 Task: In the  document profit.html Download file as 'HTML ' Share this file with 'softage.6@softage.net' Insert the command  Editing
Action: Mouse moved to (282, 344)
Screenshot: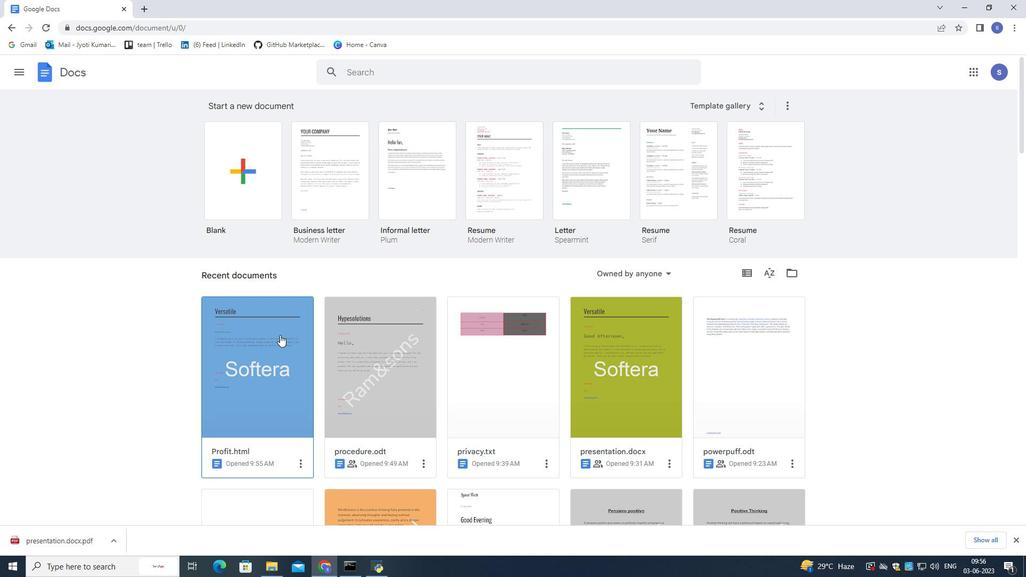 
Action: Mouse pressed left at (282, 344)
Screenshot: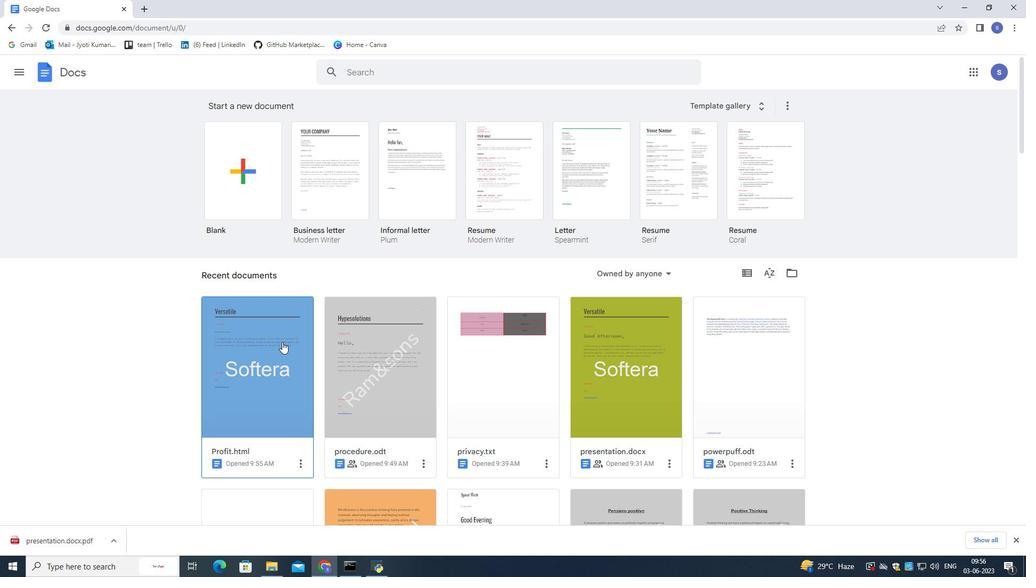 
Action: Mouse pressed left at (282, 344)
Screenshot: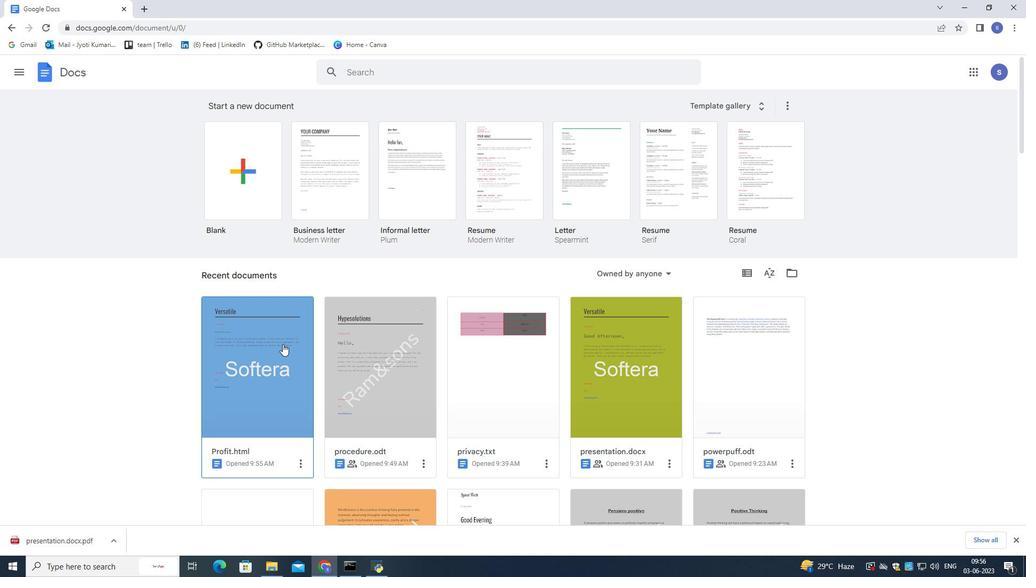 
Action: Mouse moved to (36, 79)
Screenshot: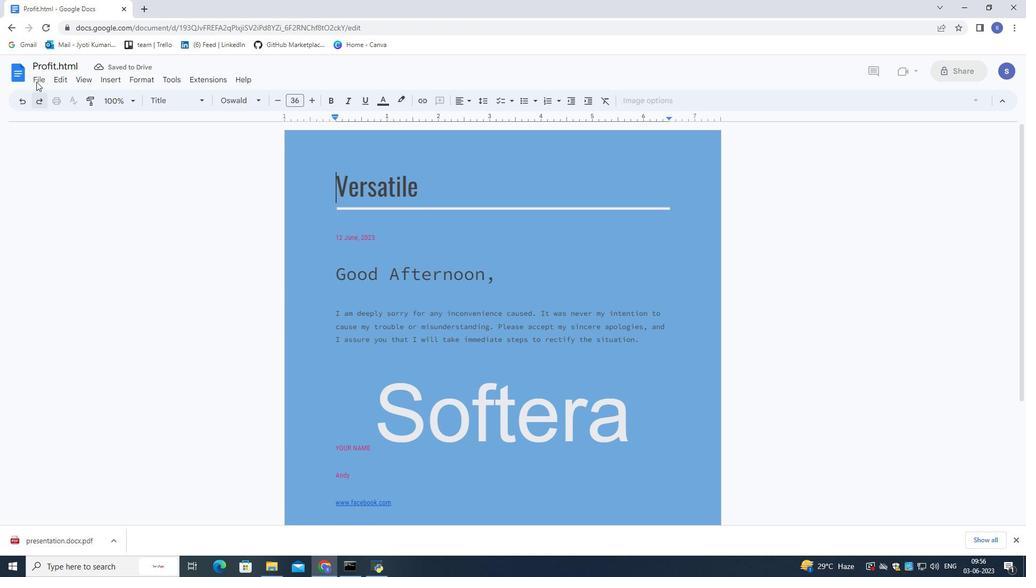 
Action: Mouse pressed left at (36, 79)
Screenshot: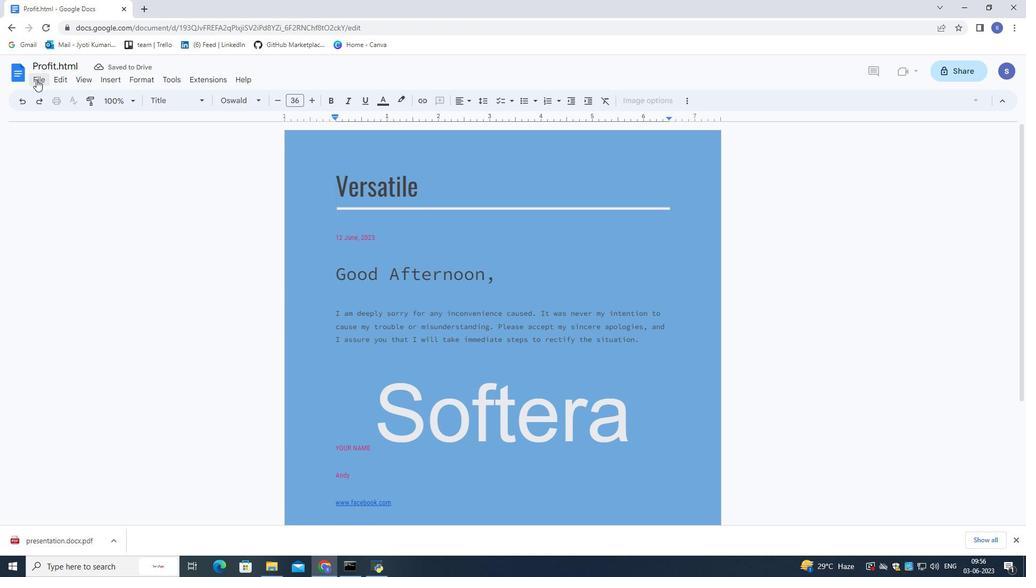
Action: Mouse moved to (249, 249)
Screenshot: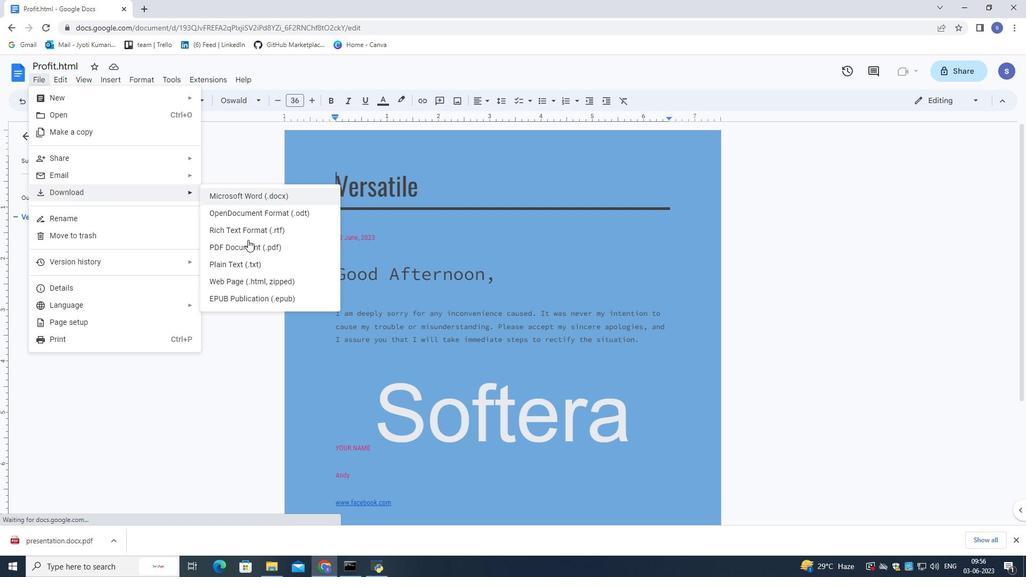 
Action: Mouse pressed left at (249, 249)
Screenshot: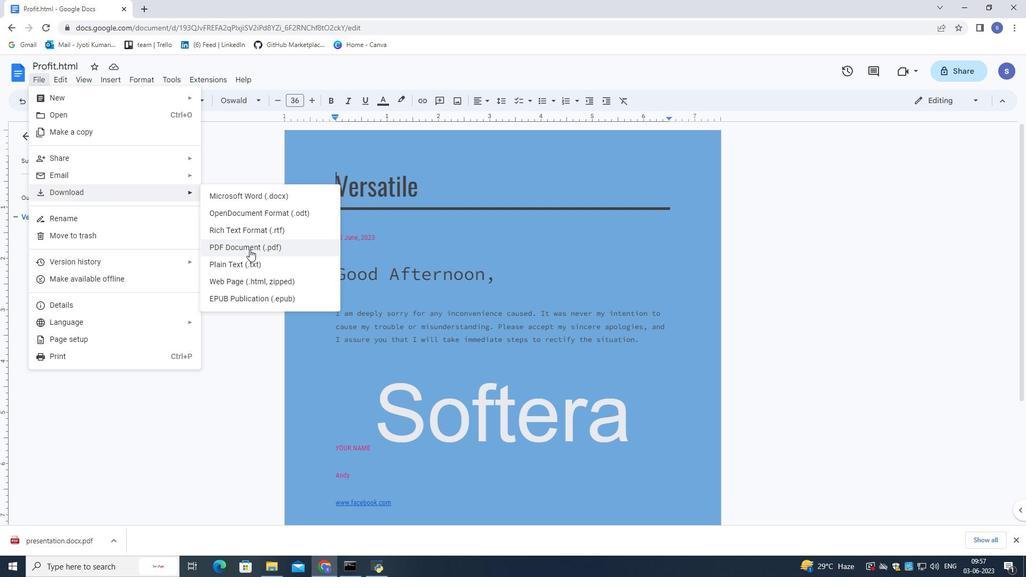 
Action: Mouse moved to (38, 81)
Screenshot: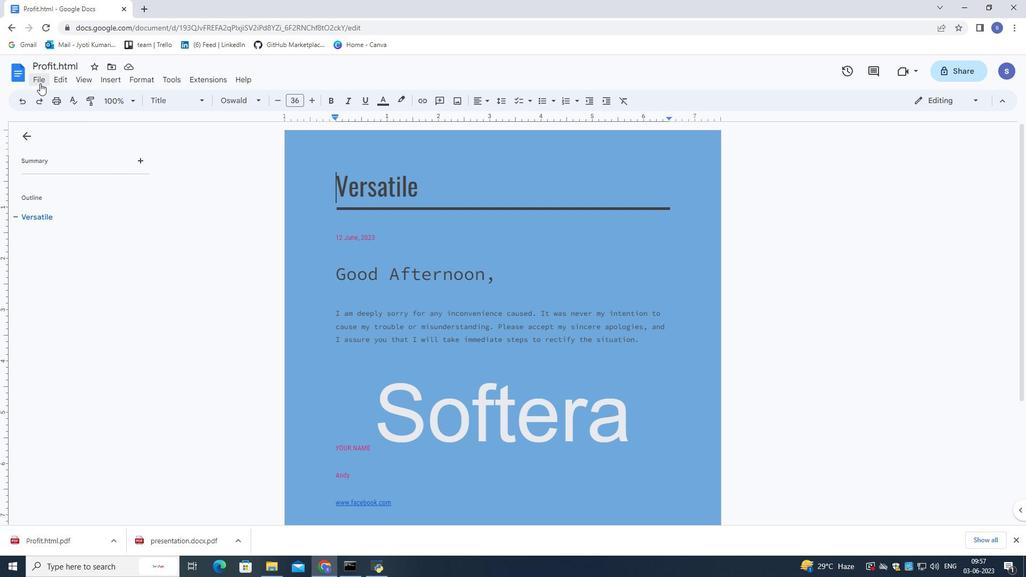 
Action: Mouse pressed left at (38, 81)
Screenshot: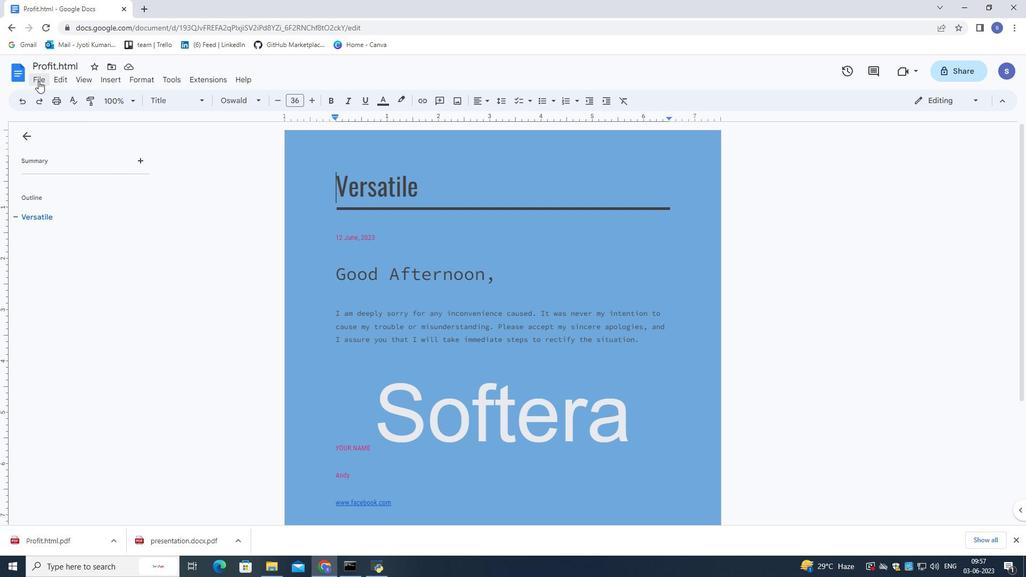 
Action: Mouse moved to (222, 162)
Screenshot: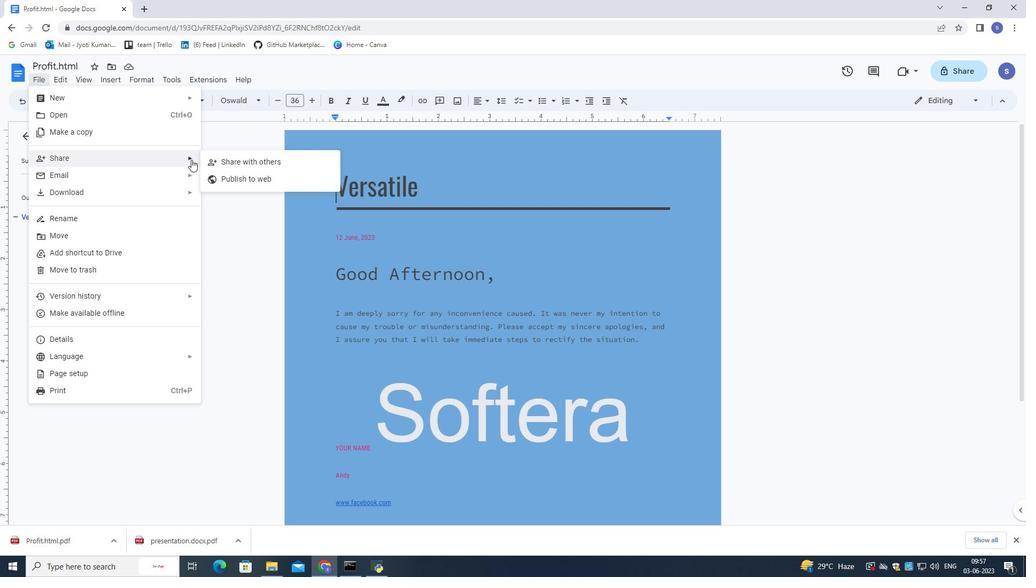 
Action: Mouse pressed left at (222, 162)
Screenshot: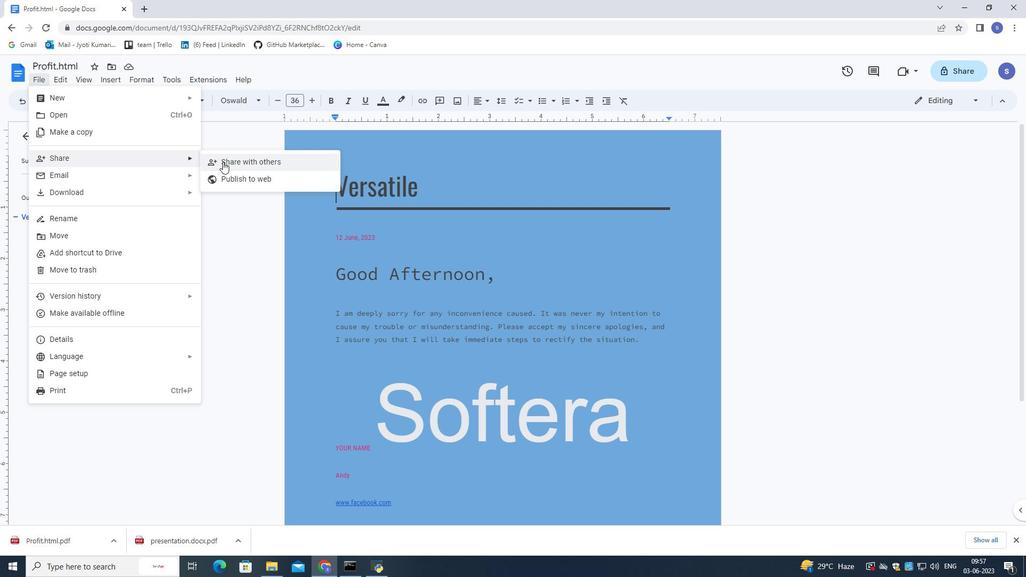 
Action: Mouse pressed left at (222, 162)
Screenshot: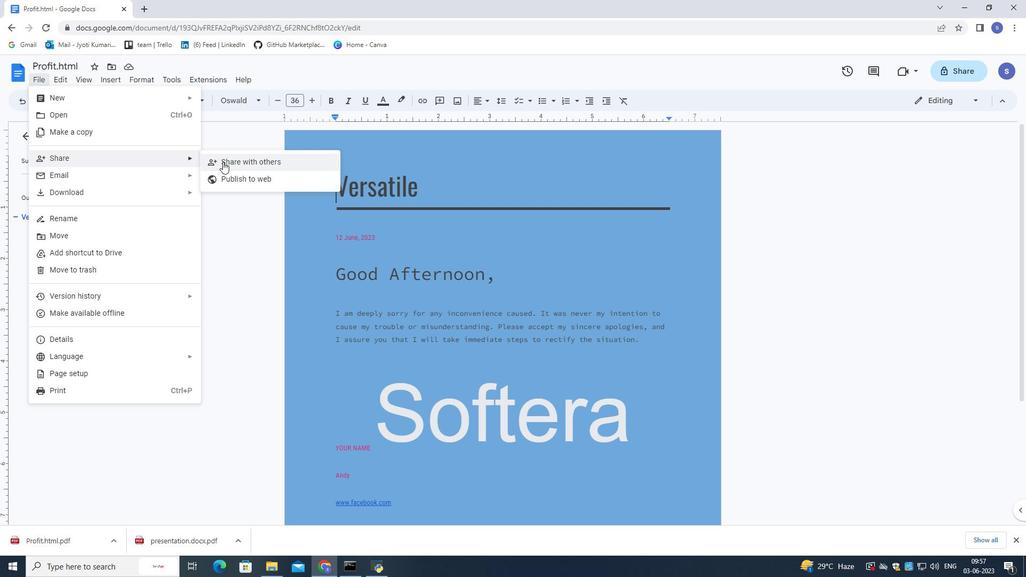 
Action: Mouse moved to (222, 161)
Screenshot: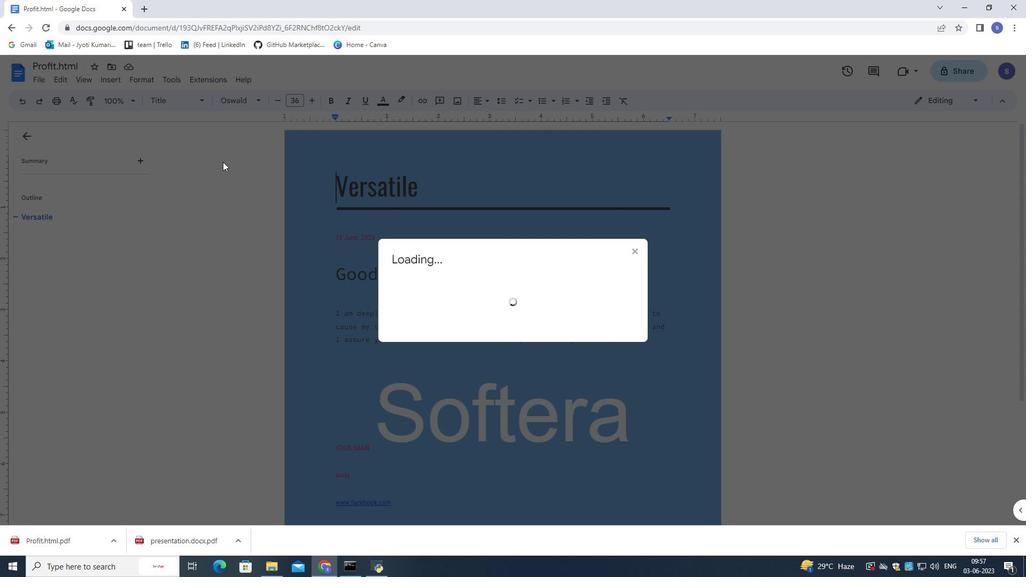 
Action: Key pressed softage.6<Key.shift>@softage.net
Screenshot: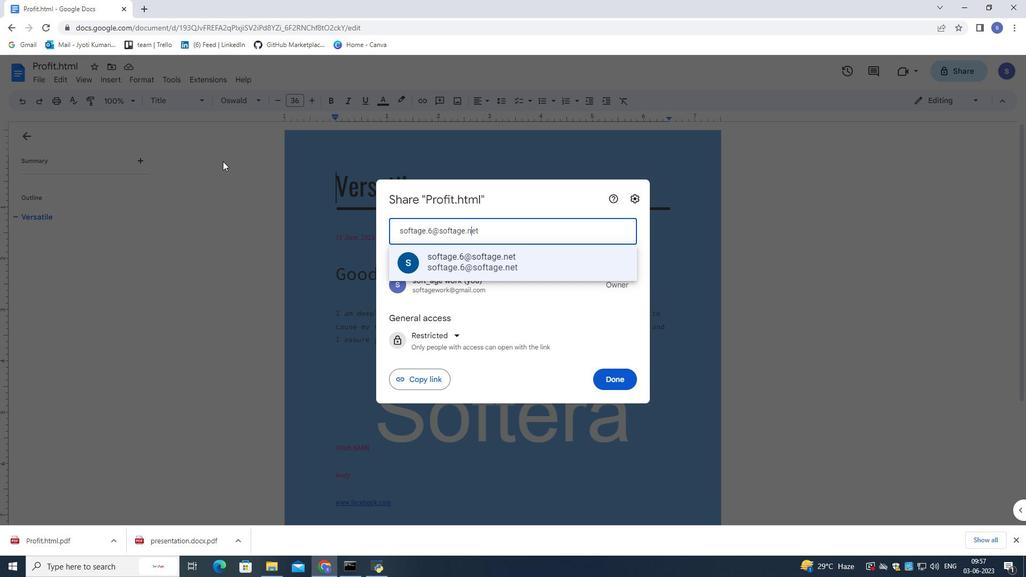 
Action: Mouse moved to (412, 252)
Screenshot: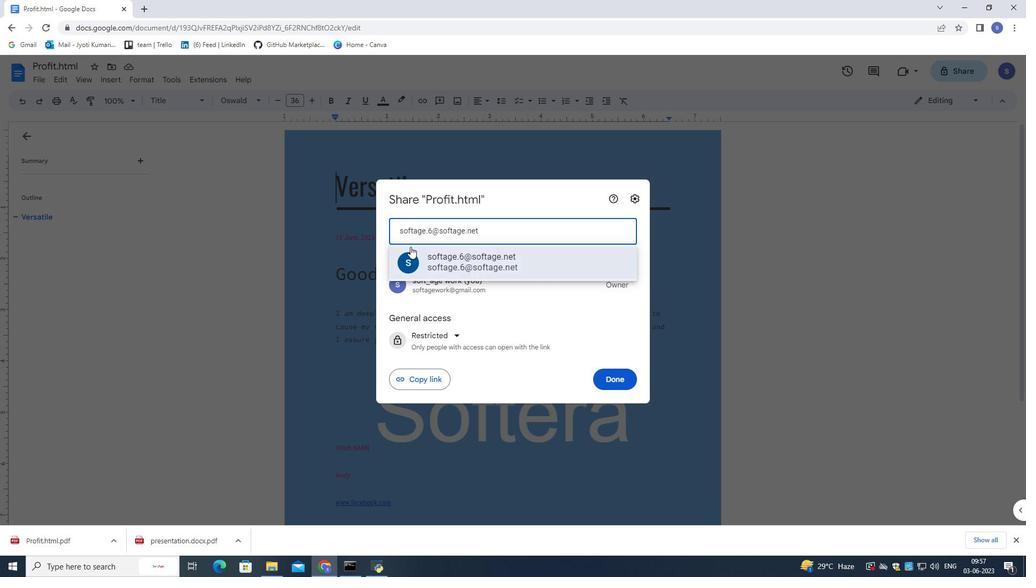 
Action: Mouse pressed left at (412, 252)
Screenshot: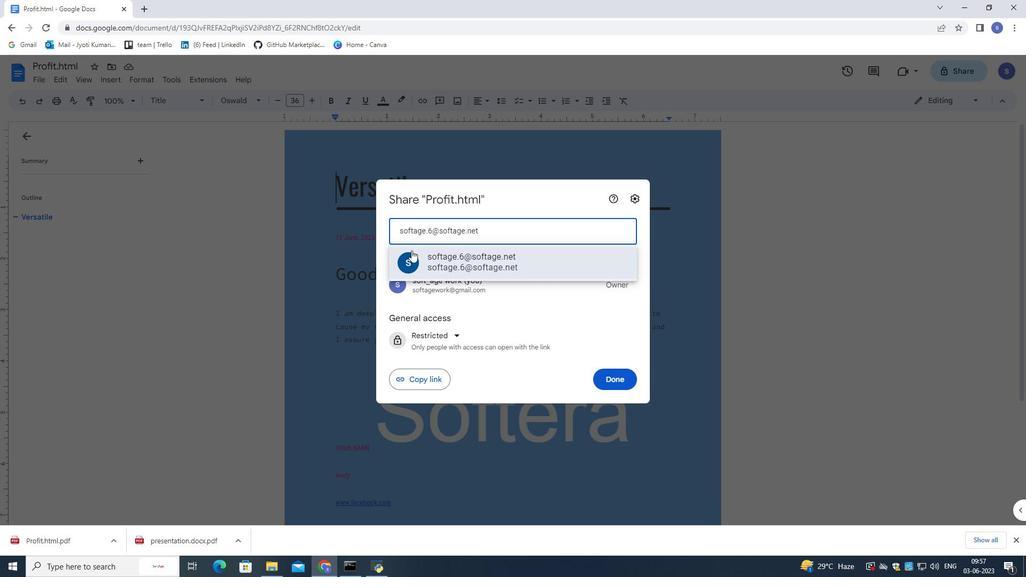 
Action: Mouse moved to (615, 365)
Screenshot: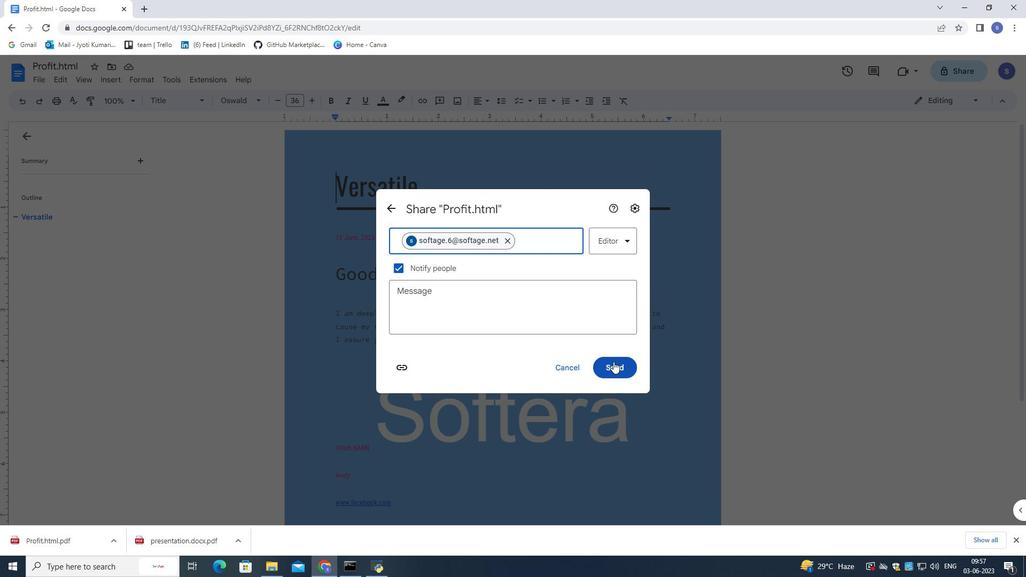 
Action: Mouse pressed left at (615, 365)
Screenshot: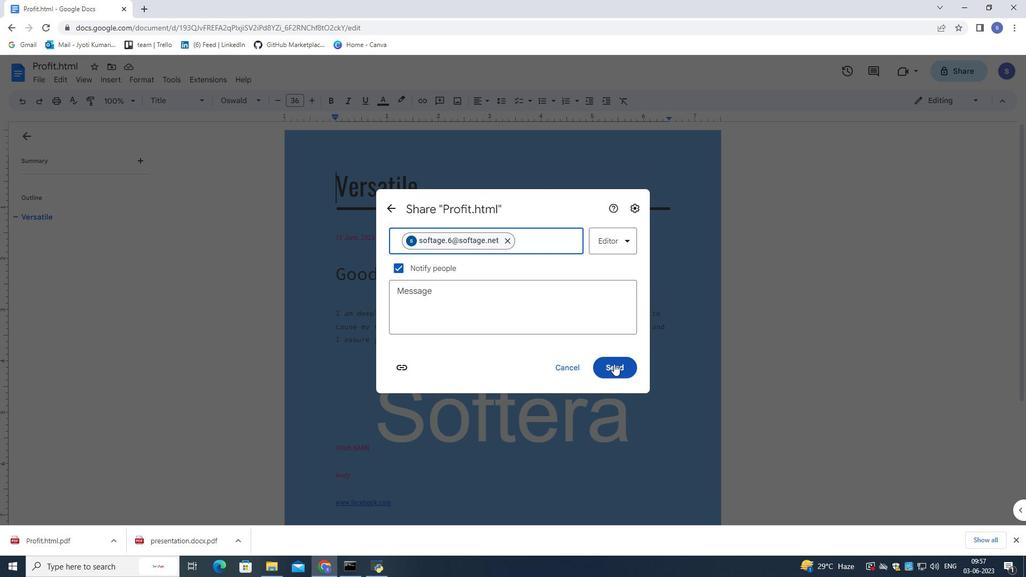 
Action: Mouse moved to (957, 103)
Screenshot: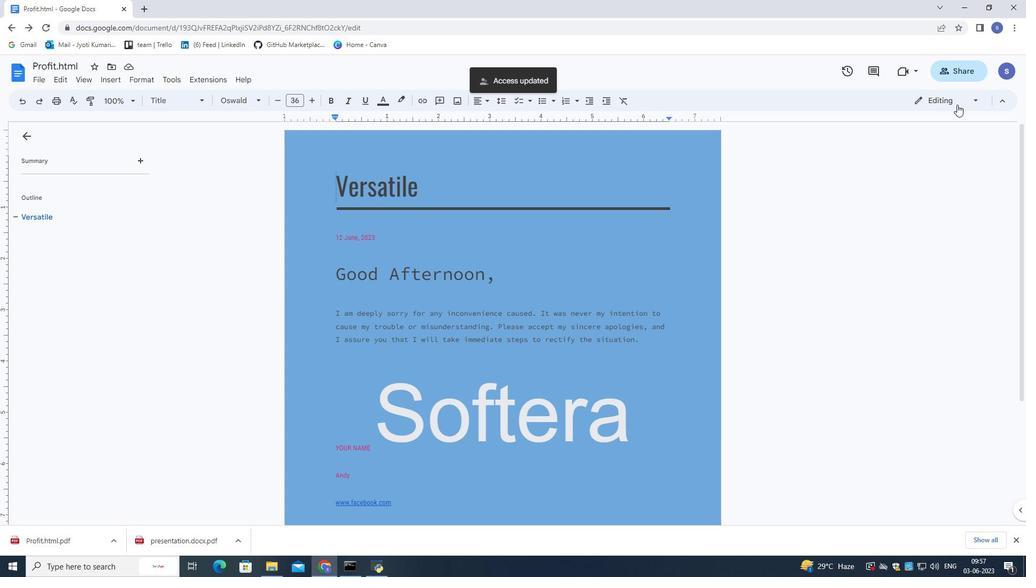 
Action: Mouse pressed left at (957, 103)
Screenshot: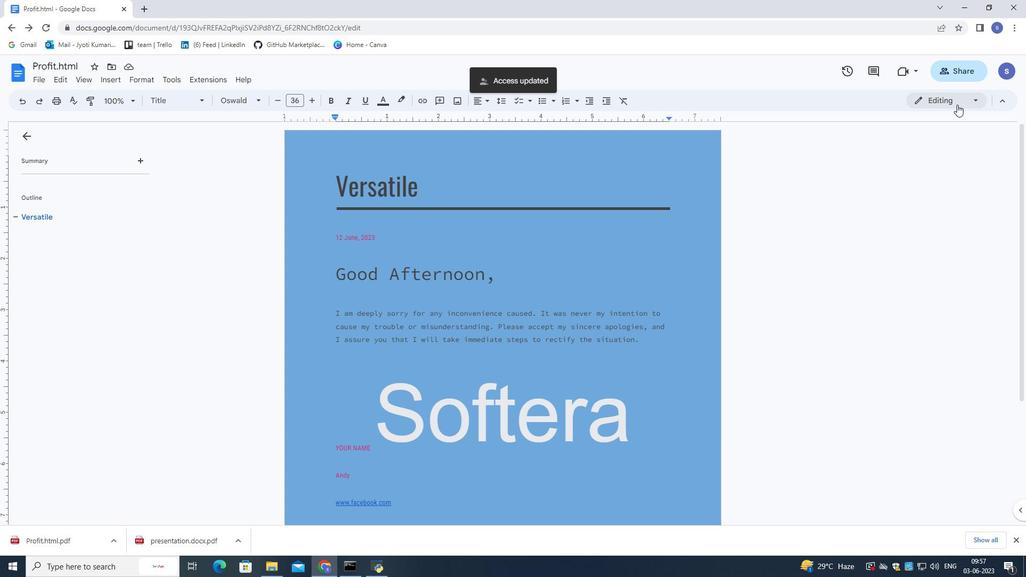 
Action: Mouse moved to (955, 130)
Screenshot: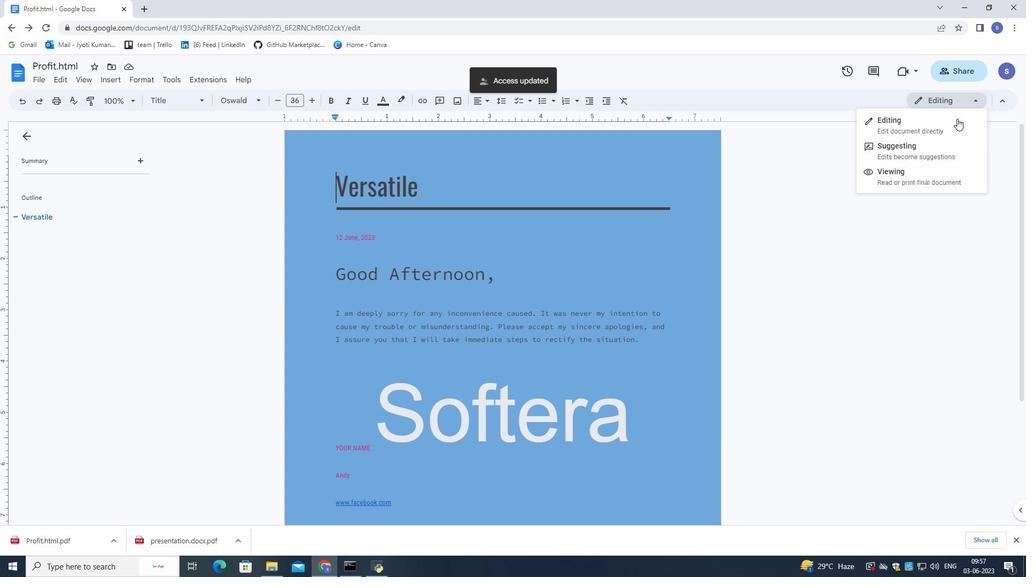 
Action: Mouse pressed left at (955, 130)
Screenshot: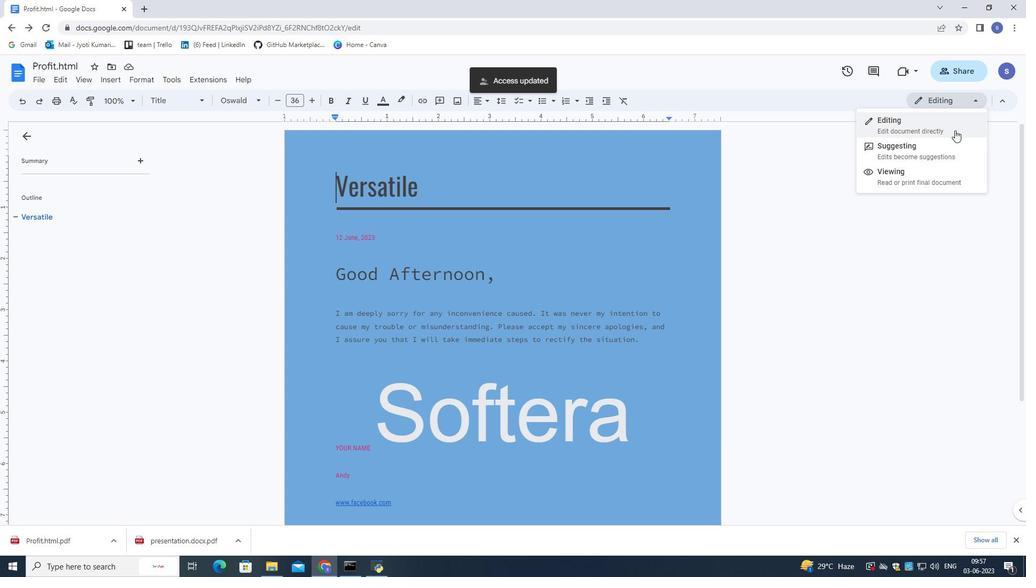 
Action: Mouse moved to (948, 135)
Screenshot: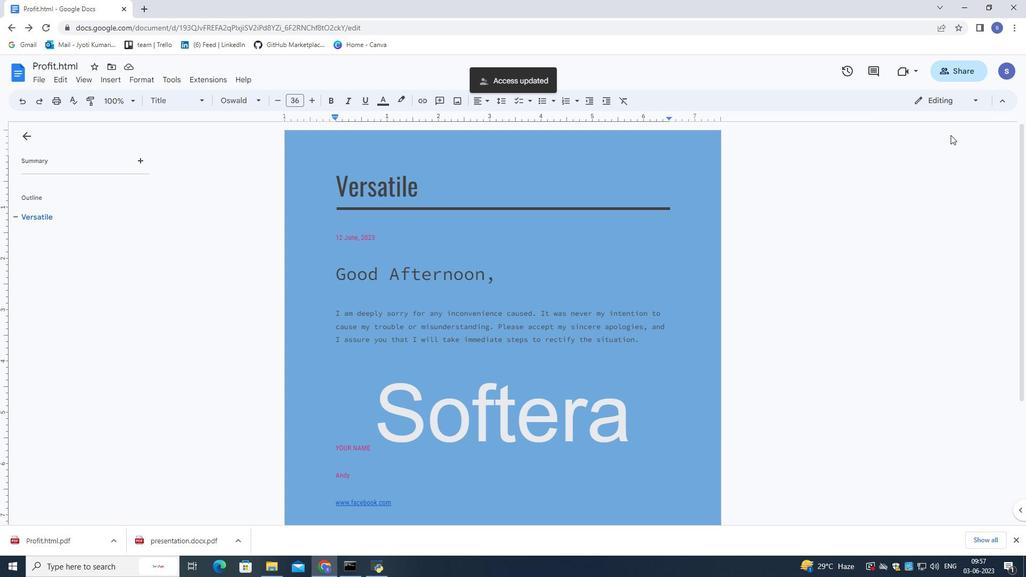
